Task: Move the task Implement a new cloud-based expense tracking system for a company to the section Done in the project ConceptLine and filter the tasks in the project by Incomplete tasks
Action: Mouse moved to (85, 285)
Screenshot: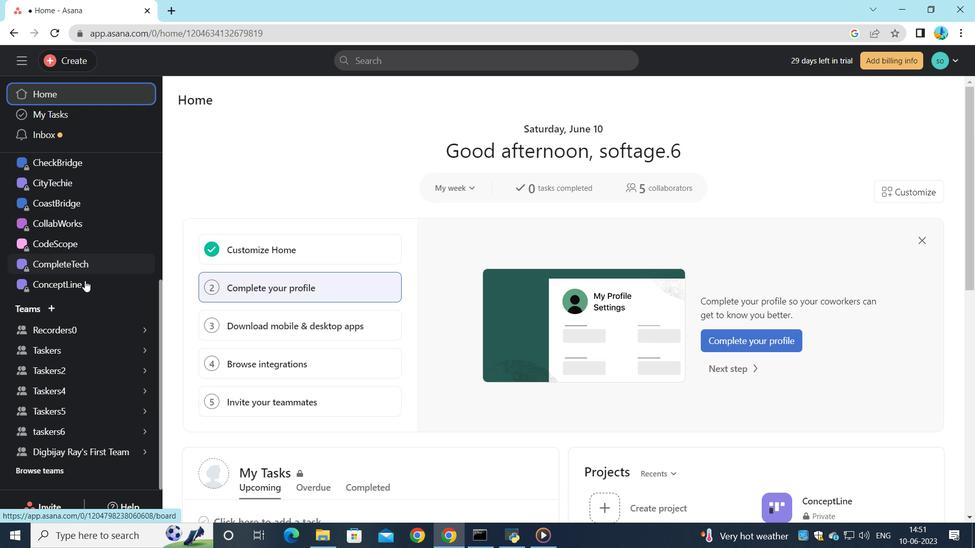 
Action: Mouse pressed left at (85, 285)
Screenshot: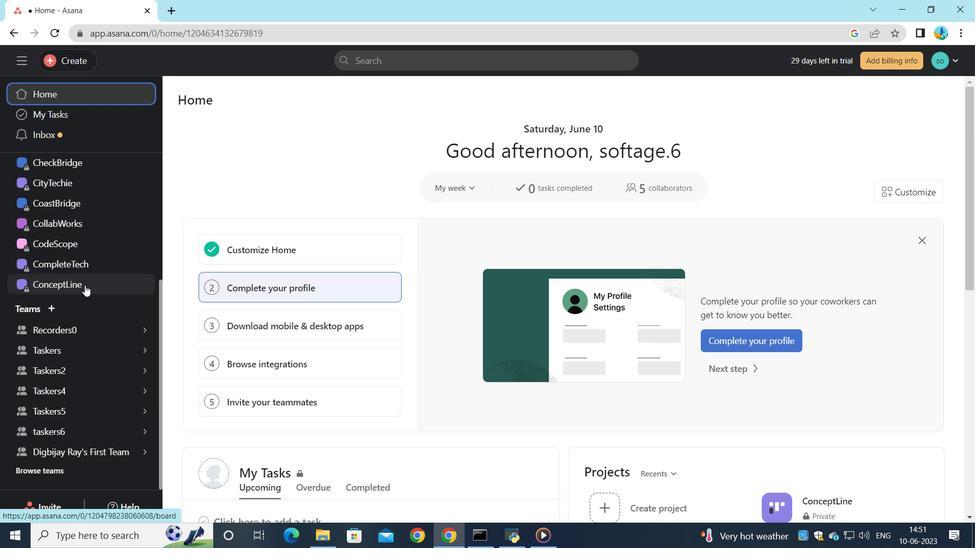 
Action: Mouse moved to (237, 325)
Screenshot: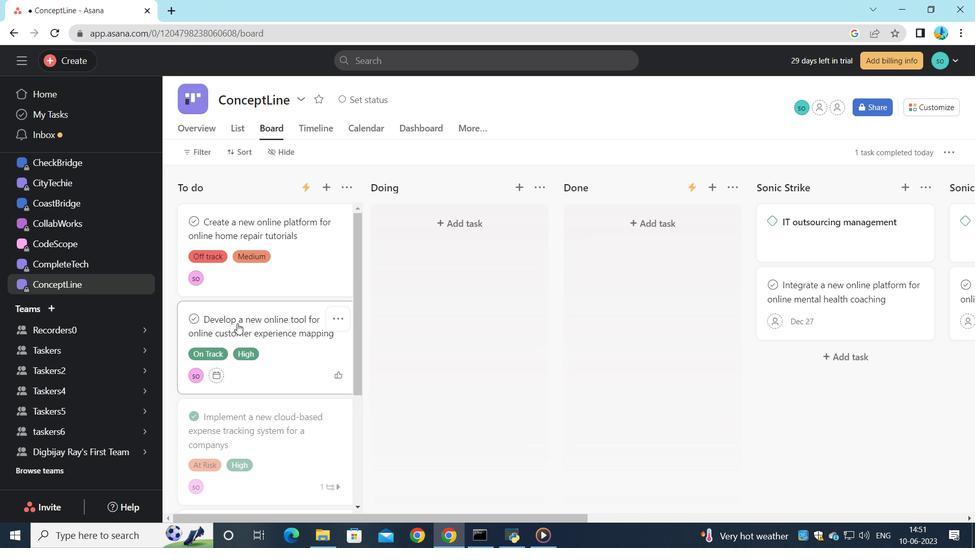 
Action: Mouse scrolled (237, 325) with delta (0, 0)
Screenshot: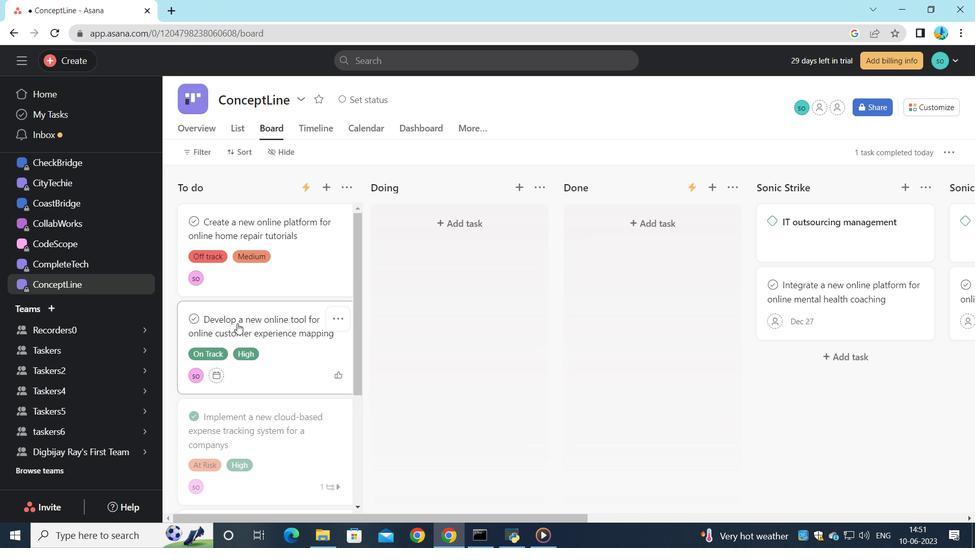 
Action: Mouse moved to (248, 359)
Screenshot: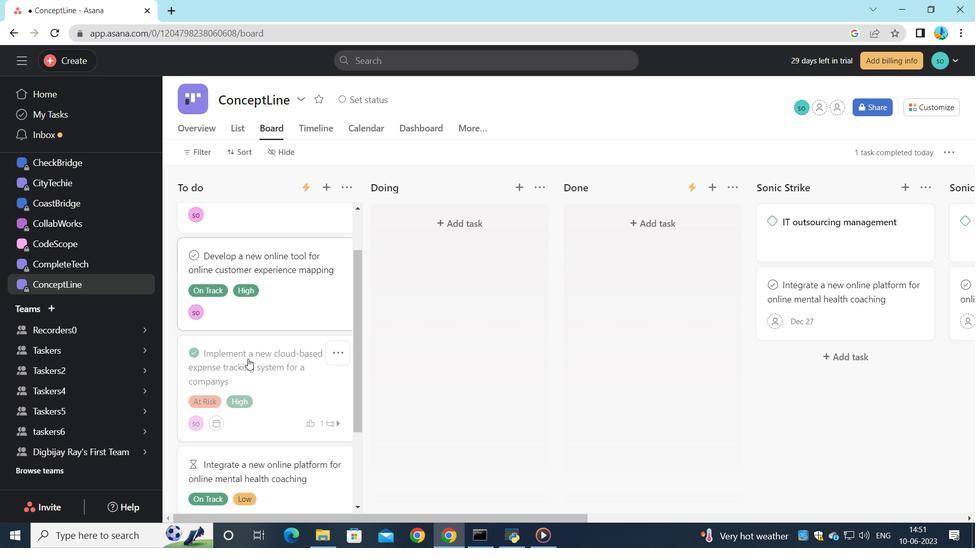
Action: Mouse scrolled (248, 359) with delta (0, 0)
Screenshot: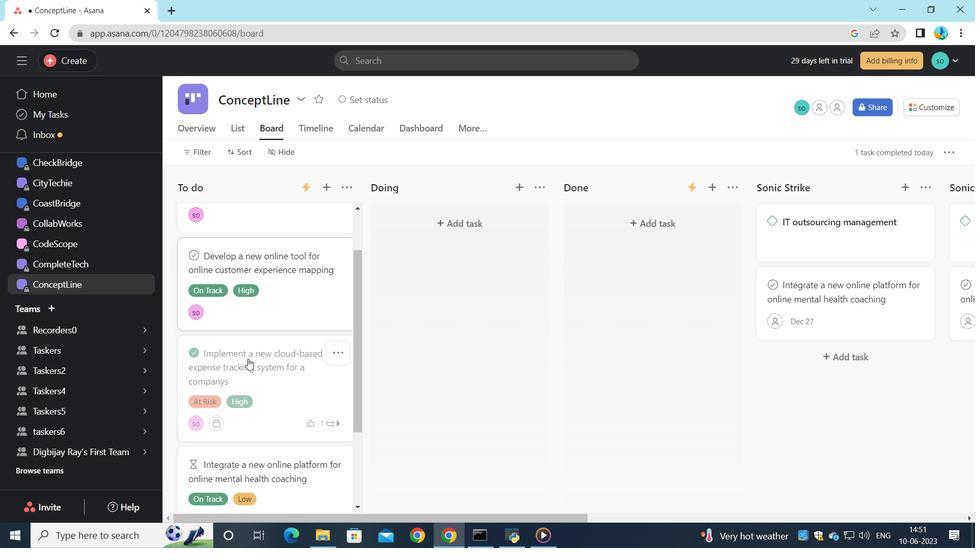 
Action: Mouse scrolled (248, 359) with delta (0, 0)
Screenshot: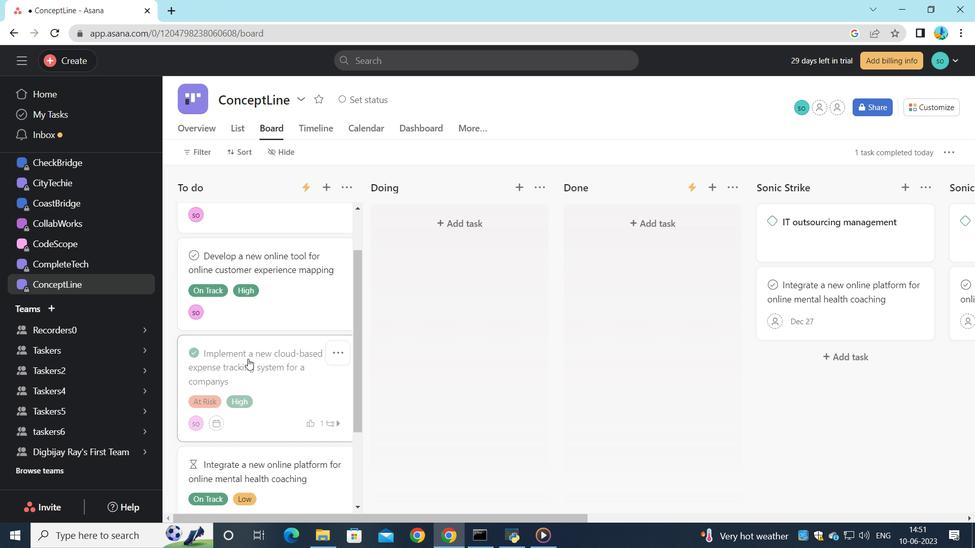 
Action: Mouse moved to (247, 356)
Screenshot: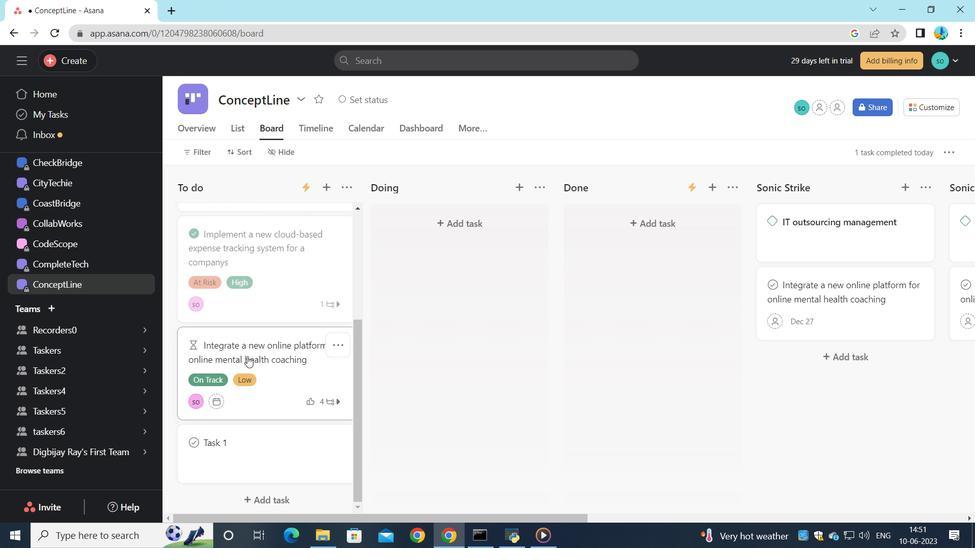 
Action: Mouse scrolled (247, 356) with delta (0, 0)
Screenshot: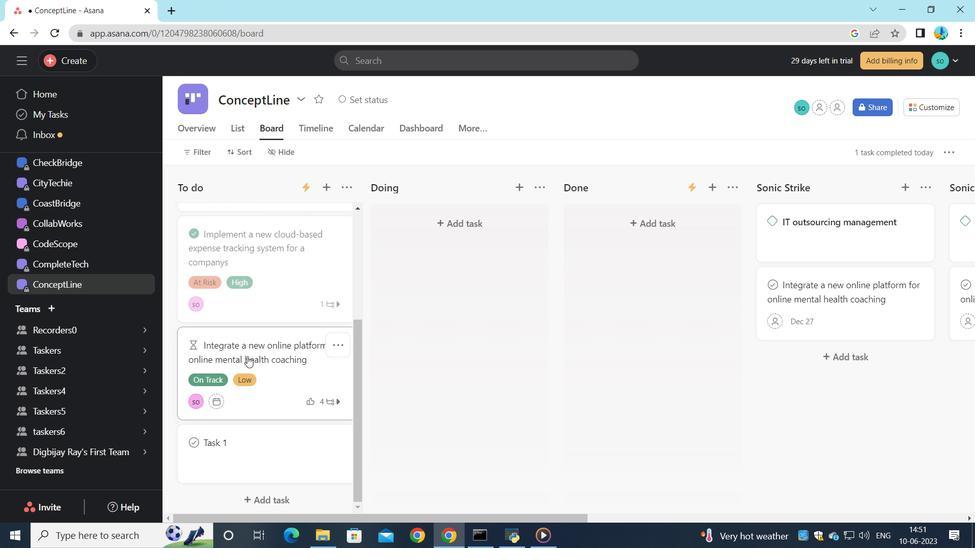 
Action: Mouse scrolled (247, 356) with delta (0, 0)
Screenshot: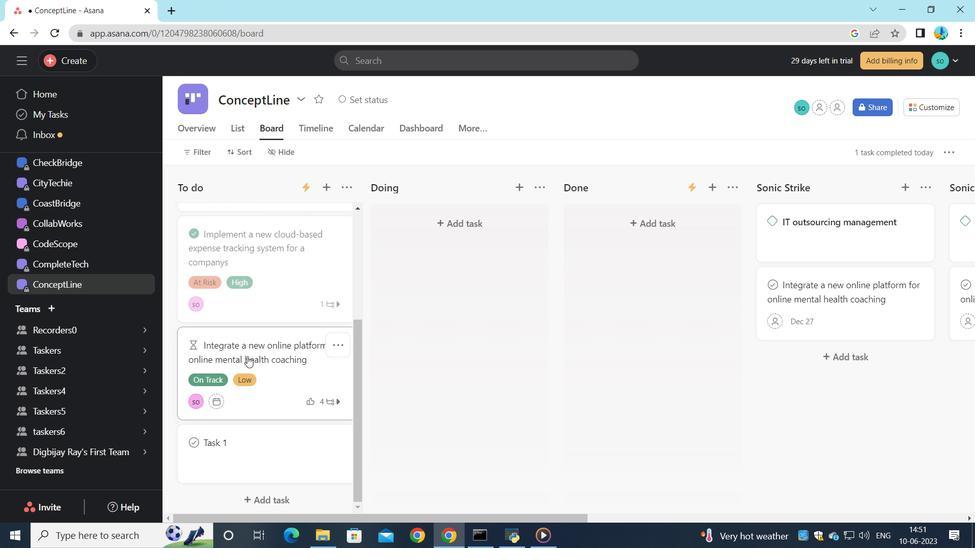 
Action: Mouse scrolled (247, 356) with delta (0, 0)
Screenshot: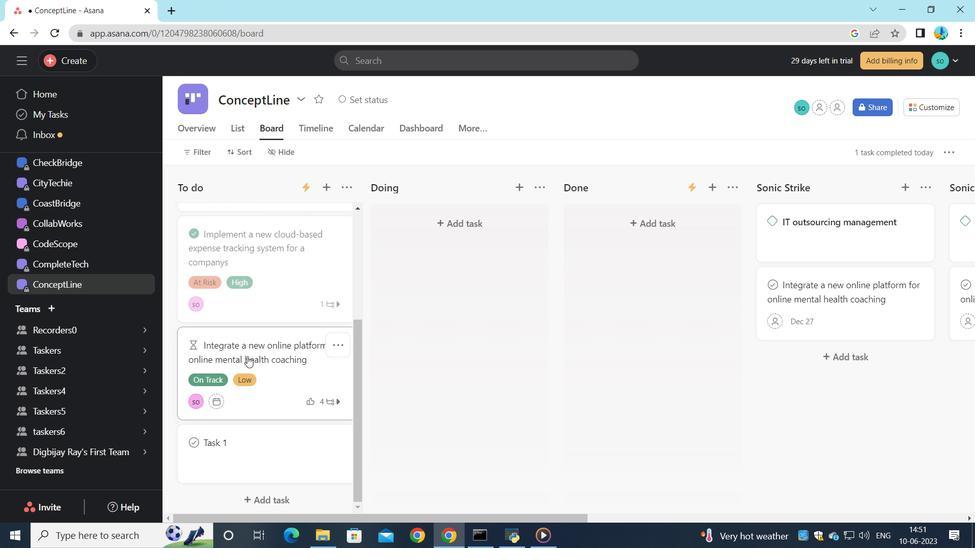 
Action: Mouse moved to (247, 356)
Screenshot: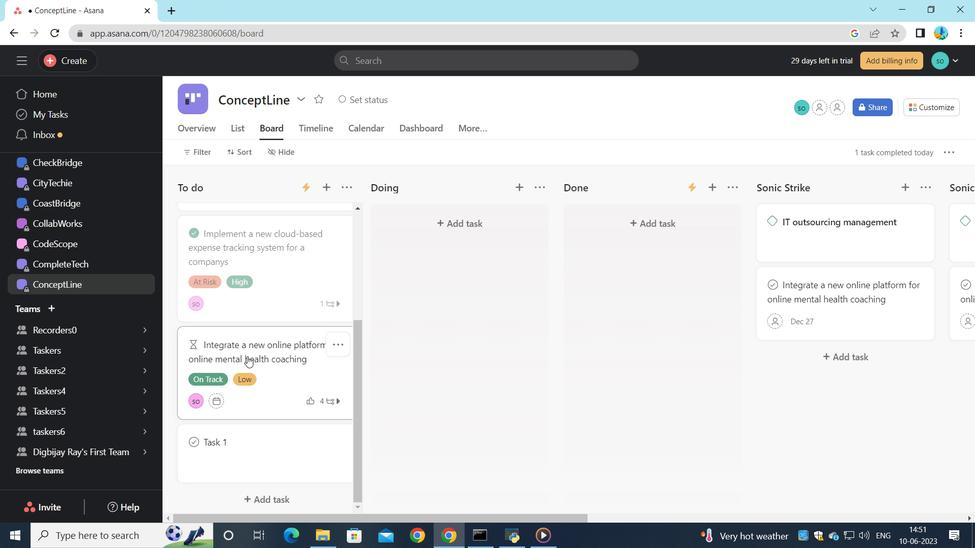 
Action: Mouse scrolled (247, 356) with delta (0, 0)
Screenshot: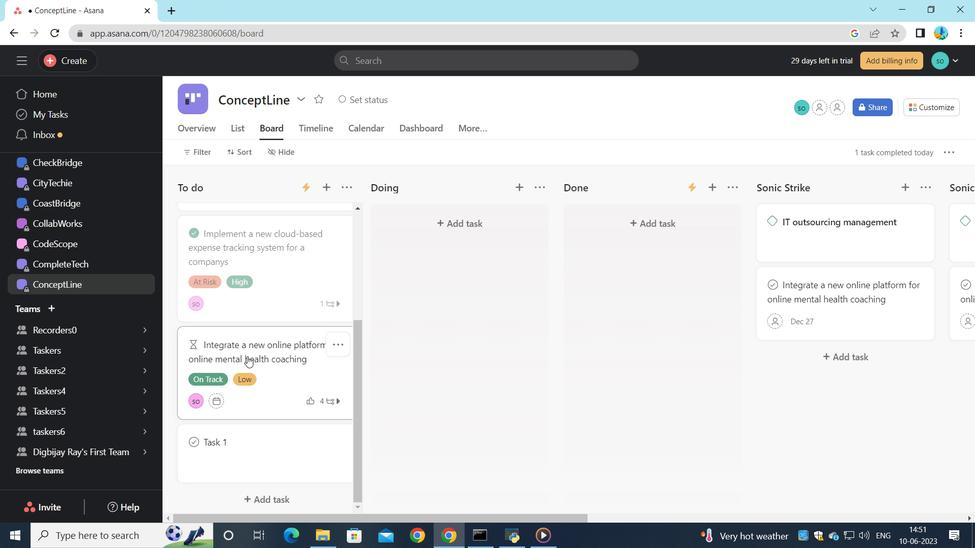 
Action: Mouse scrolled (247, 356) with delta (0, 0)
Screenshot: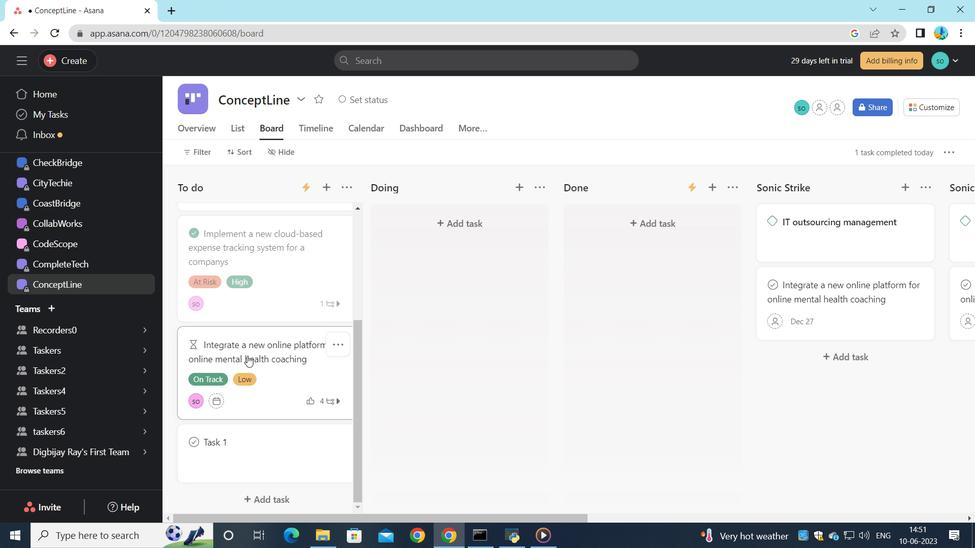 
Action: Mouse scrolled (247, 356) with delta (0, 0)
Screenshot: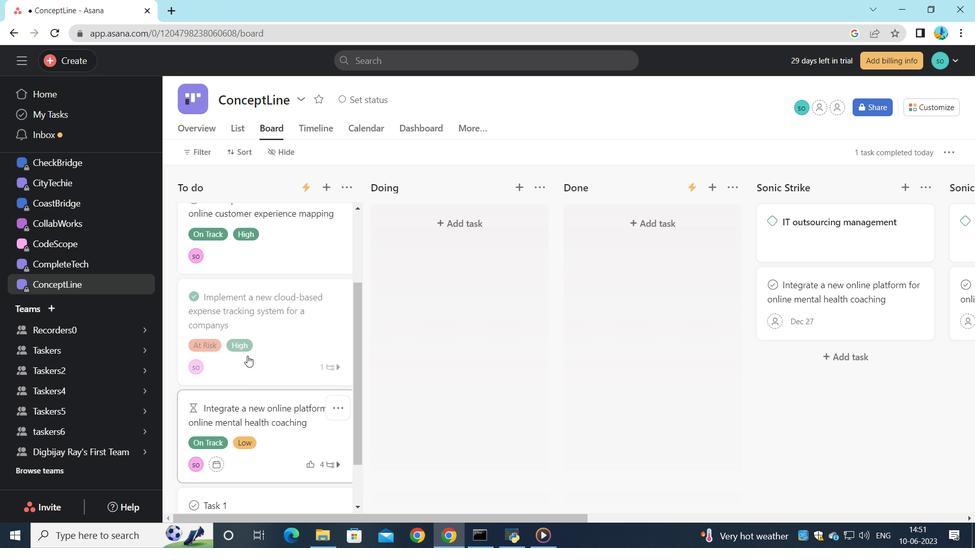 
Action: Mouse moved to (247, 355)
Screenshot: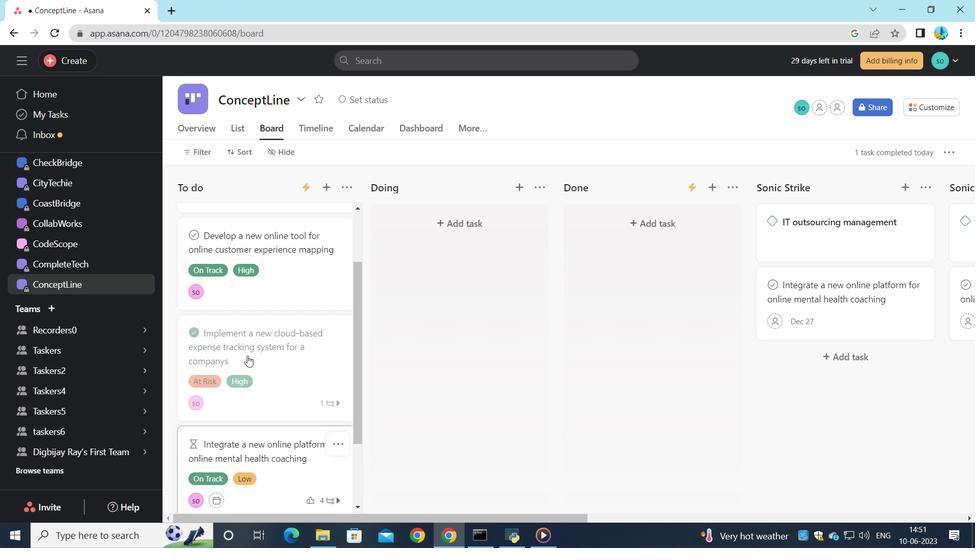 
Action: Mouse scrolled (247, 355) with delta (0, 0)
Screenshot: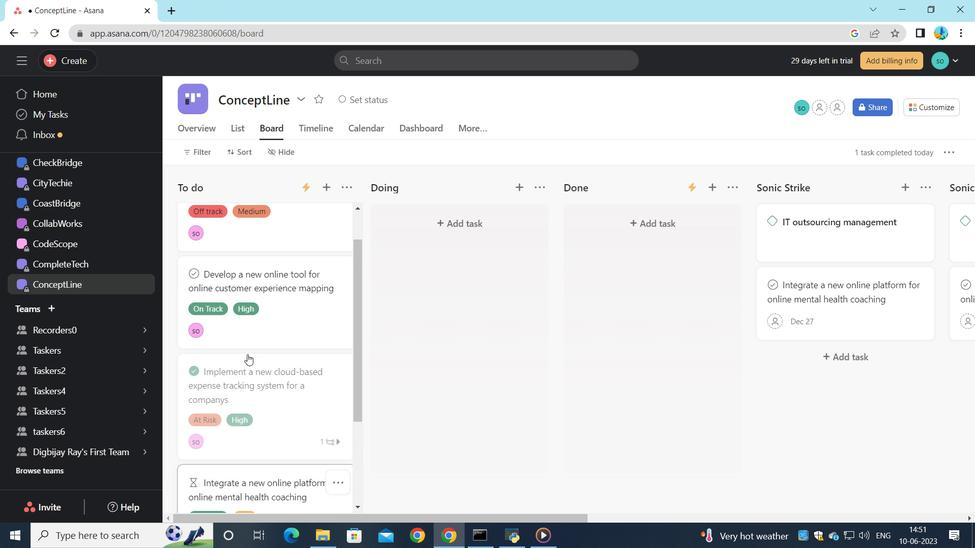 
Action: Mouse moved to (259, 431)
Screenshot: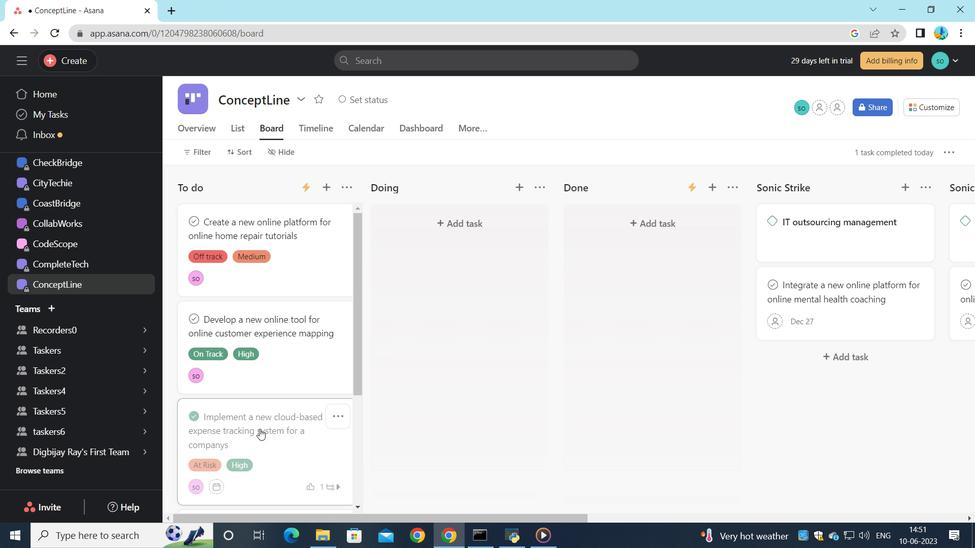 
Action: Mouse pressed left at (259, 431)
Screenshot: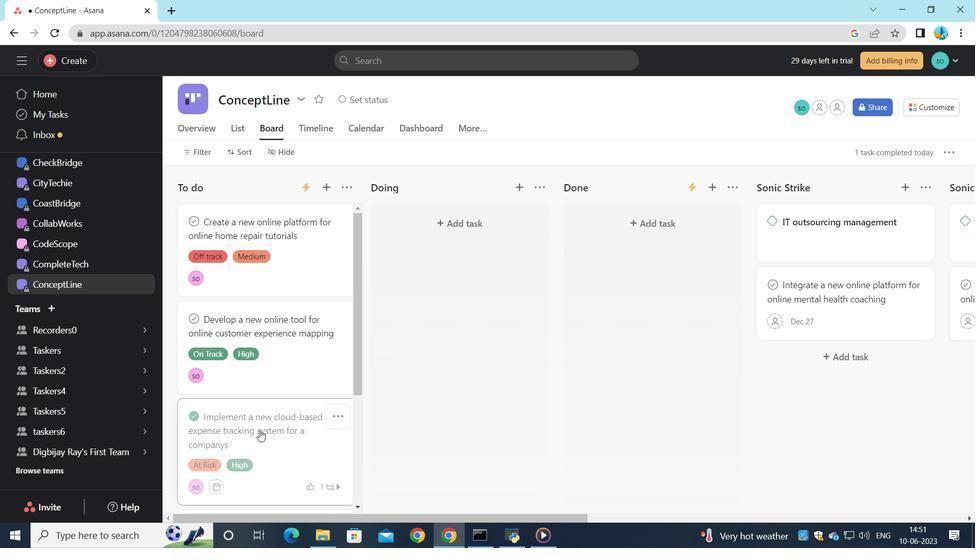 
Action: Mouse moved to (208, 151)
Screenshot: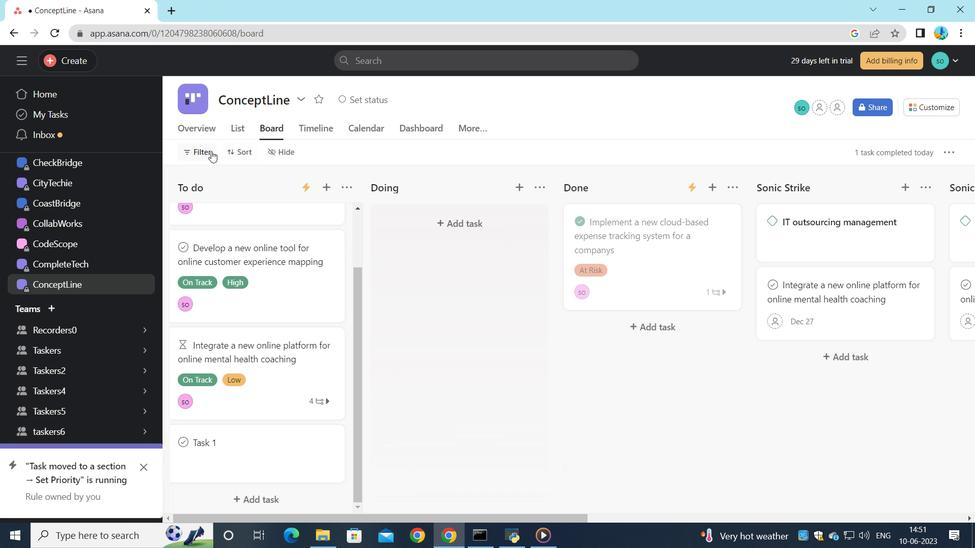 
Action: Mouse pressed left at (208, 151)
Screenshot: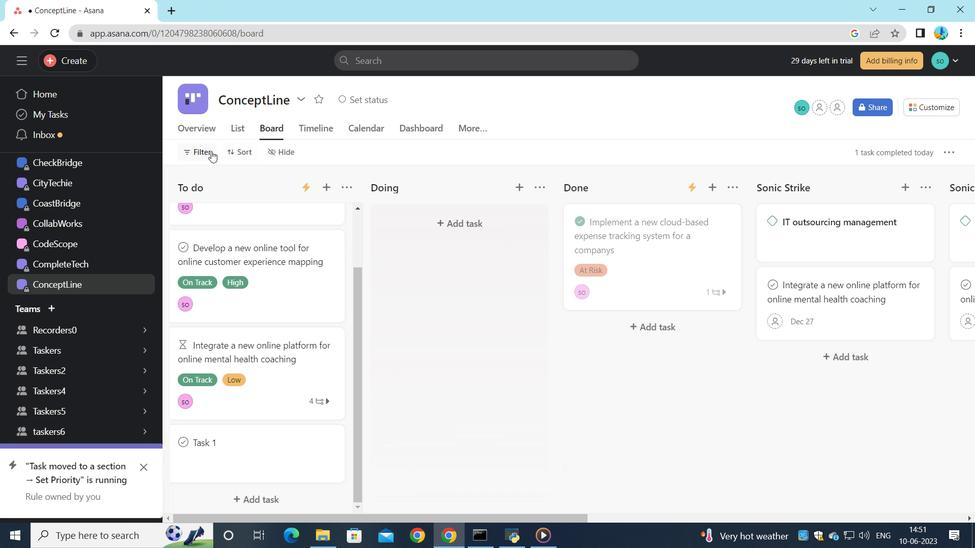 
Action: Mouse moved to (239, 199)
Screenshot: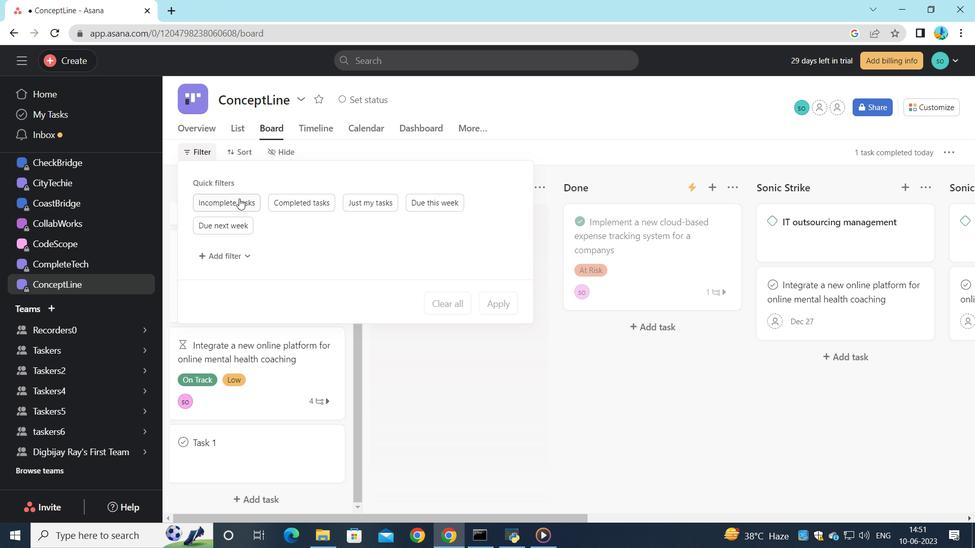 
Action: Mouse pressed left at (239, 199)
Screenshot: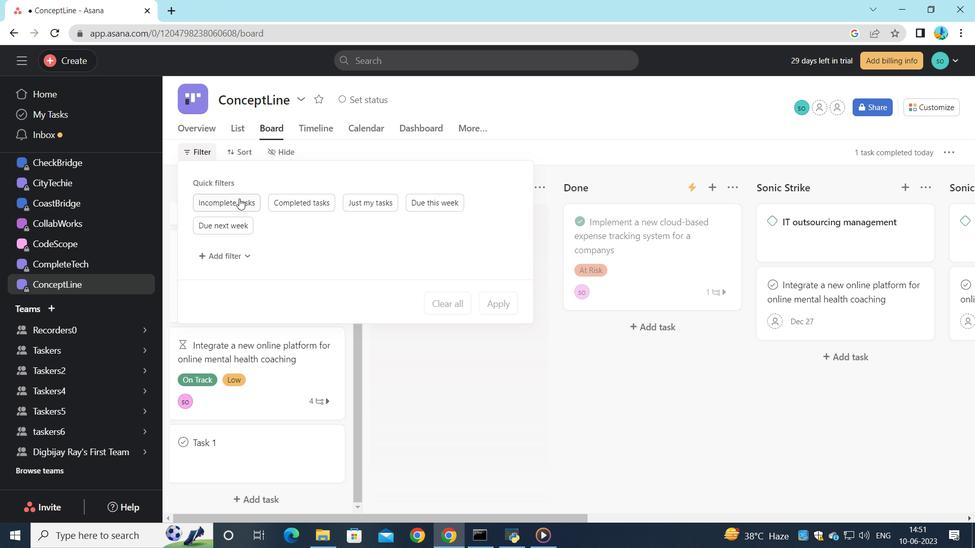 
Action: Mouse moved to (505, 177)
Screenshot: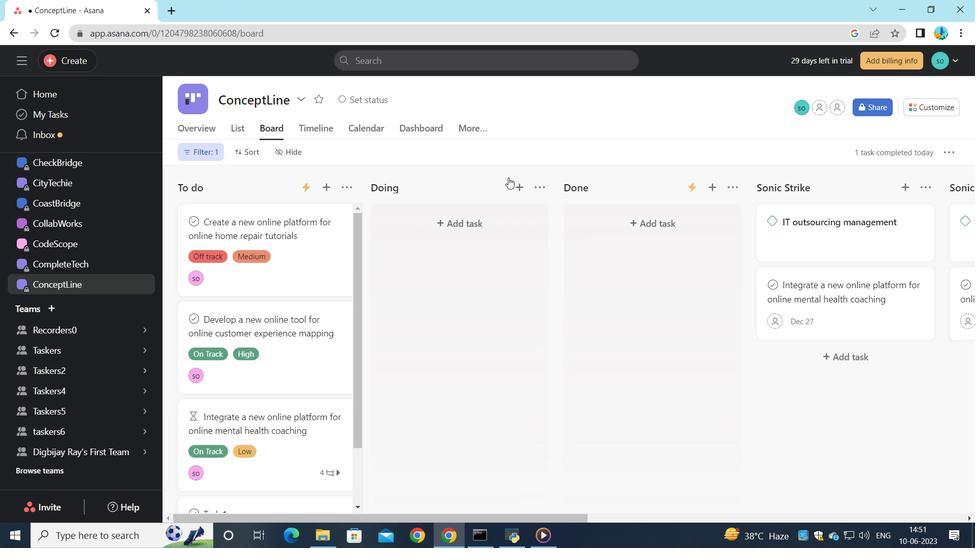 
